 Task: Sort the products in the category "Gouda" by unit price (high first).
Action: Mouse moved to (955, 302)
Screenshot: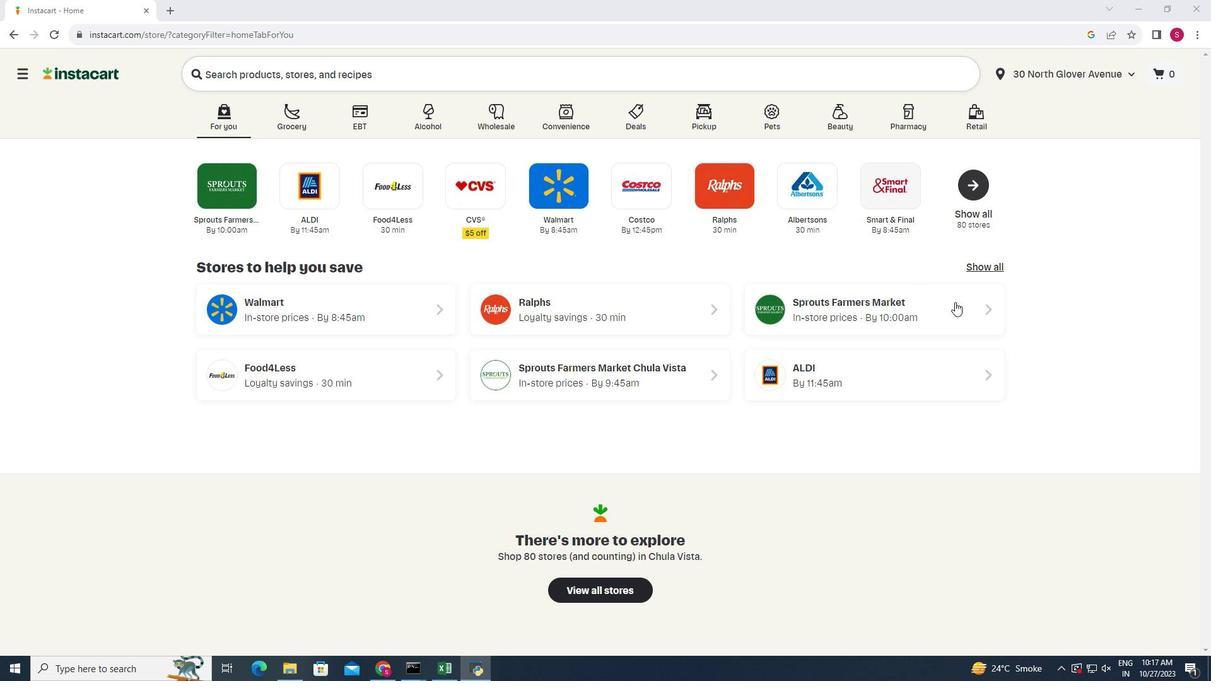 
Action: Mouse pressed left at (955, 302)
Screenshot: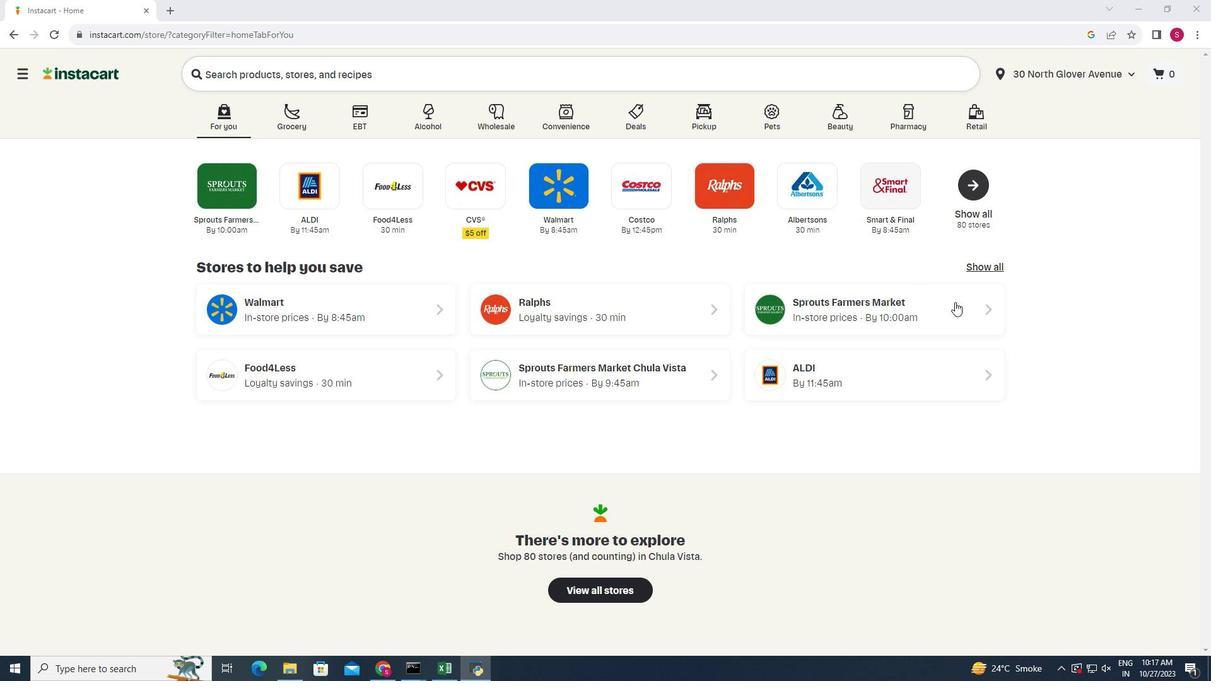 
Action: Mouse moved to (30, 598)
Screenshot: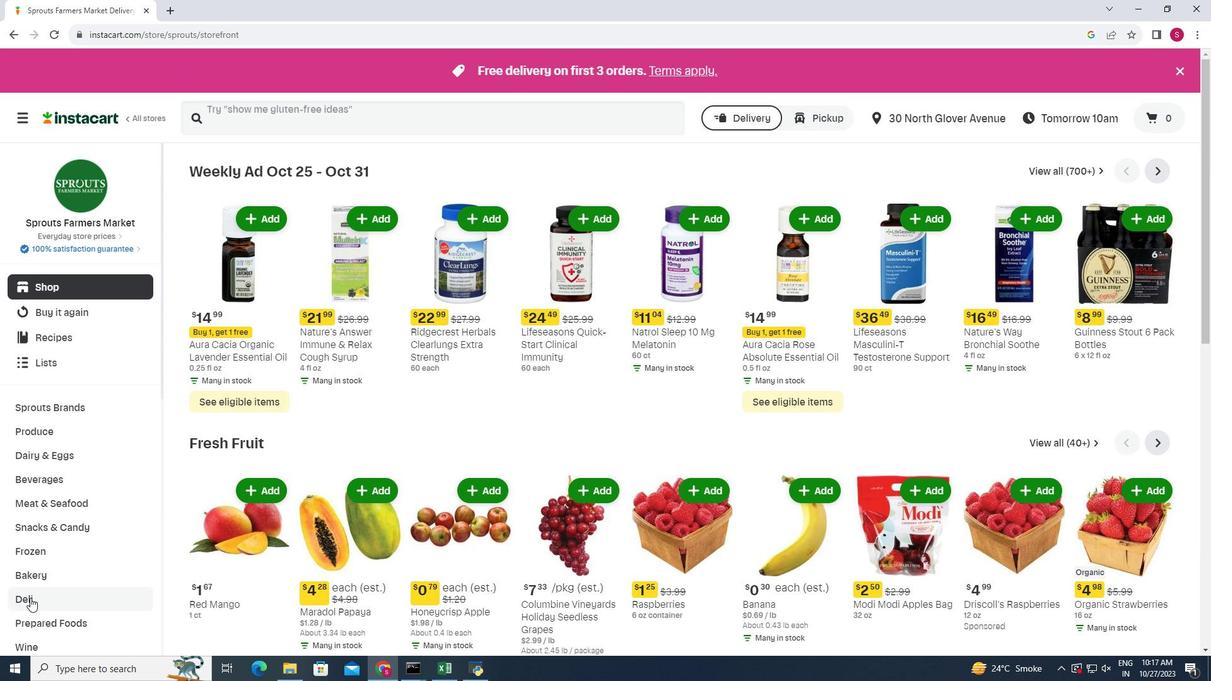 
Action: Mouse pressed left at (30, 598)
Screenshot: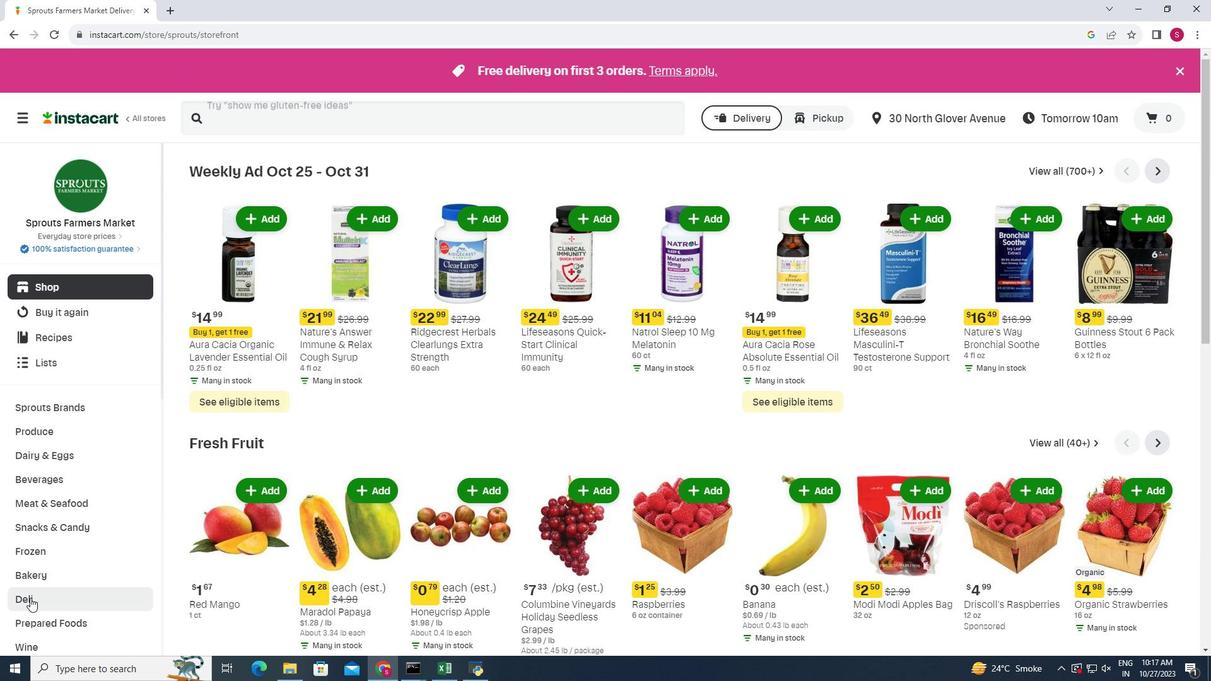 
Action: Mouse moved to (329, 200)
Screenshot: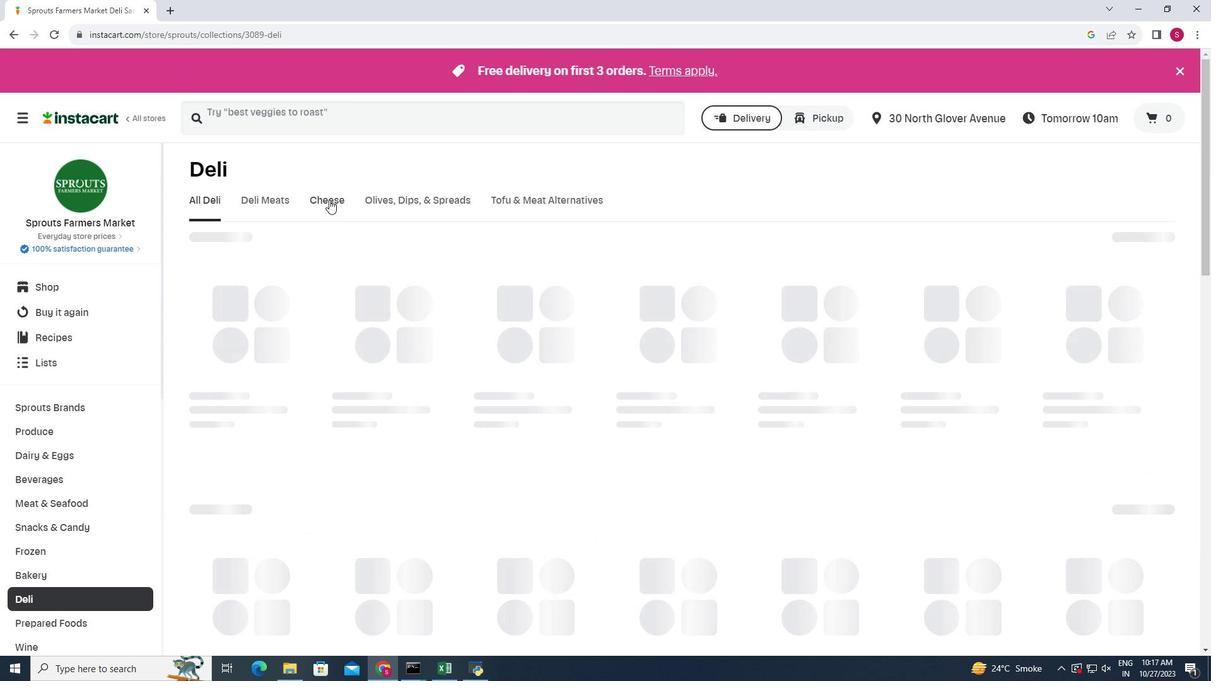 
Action: Mouse pressed left at (329, 200)
Screenshot: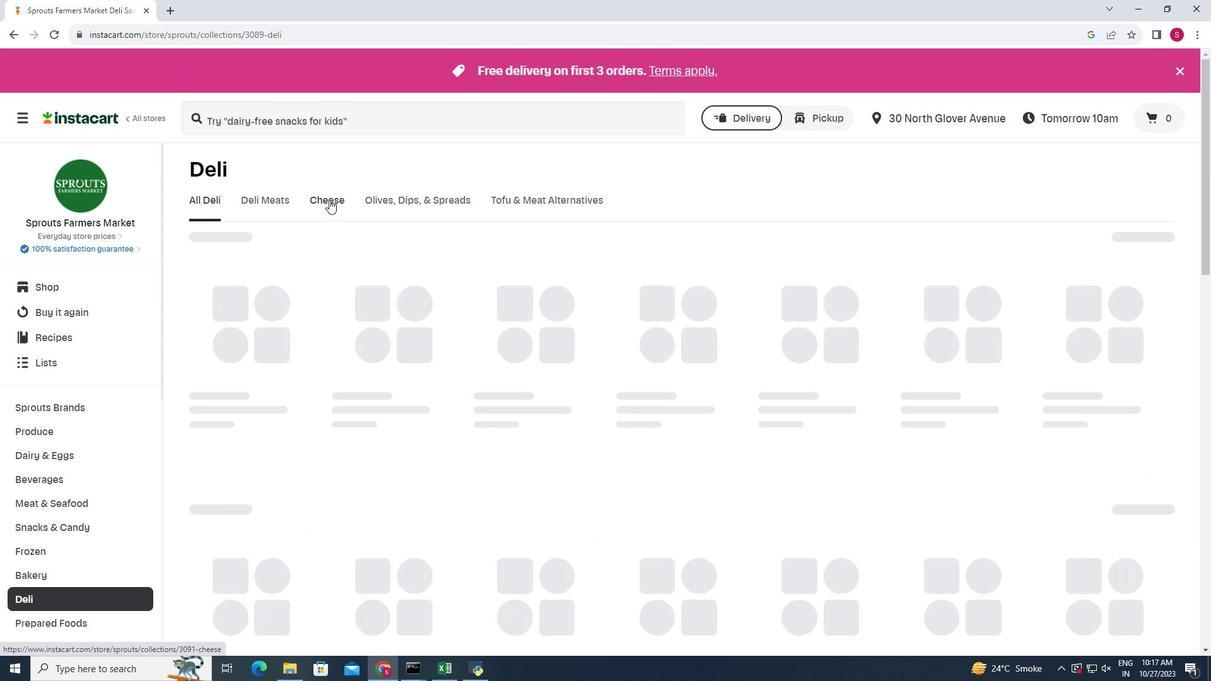 
Action: Mouse moved to (922, 250)
Screenshot: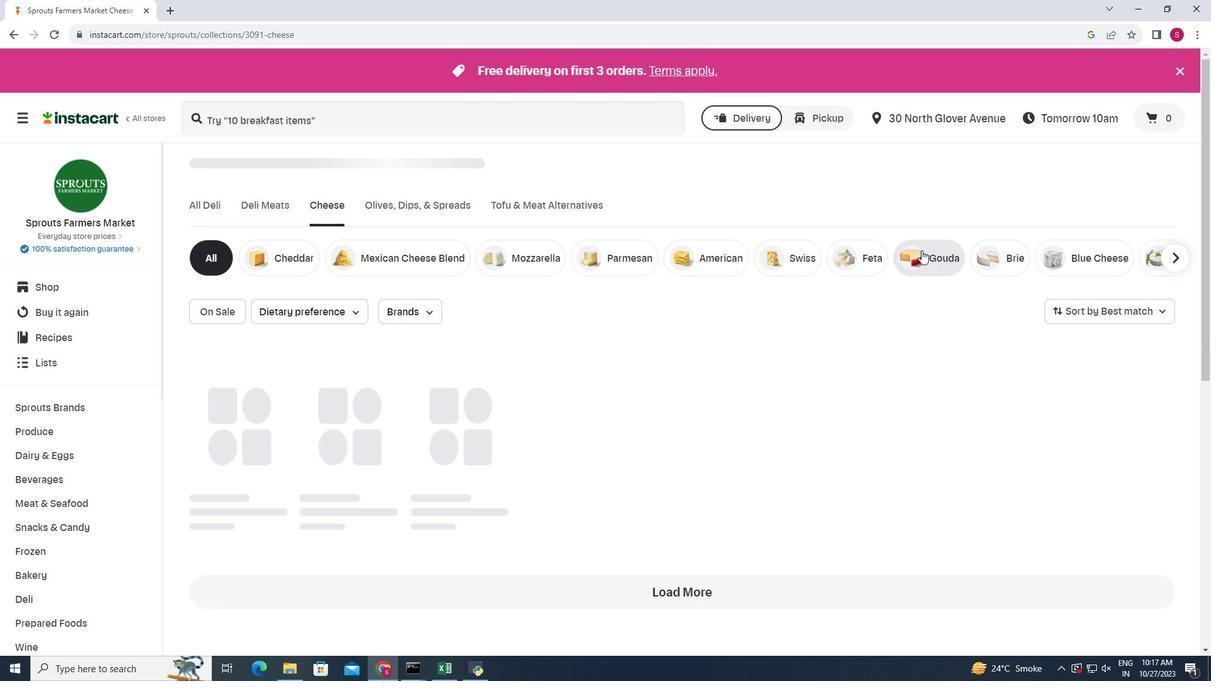 
Action: Mouse pressed left at (922, 250)
Screenshot: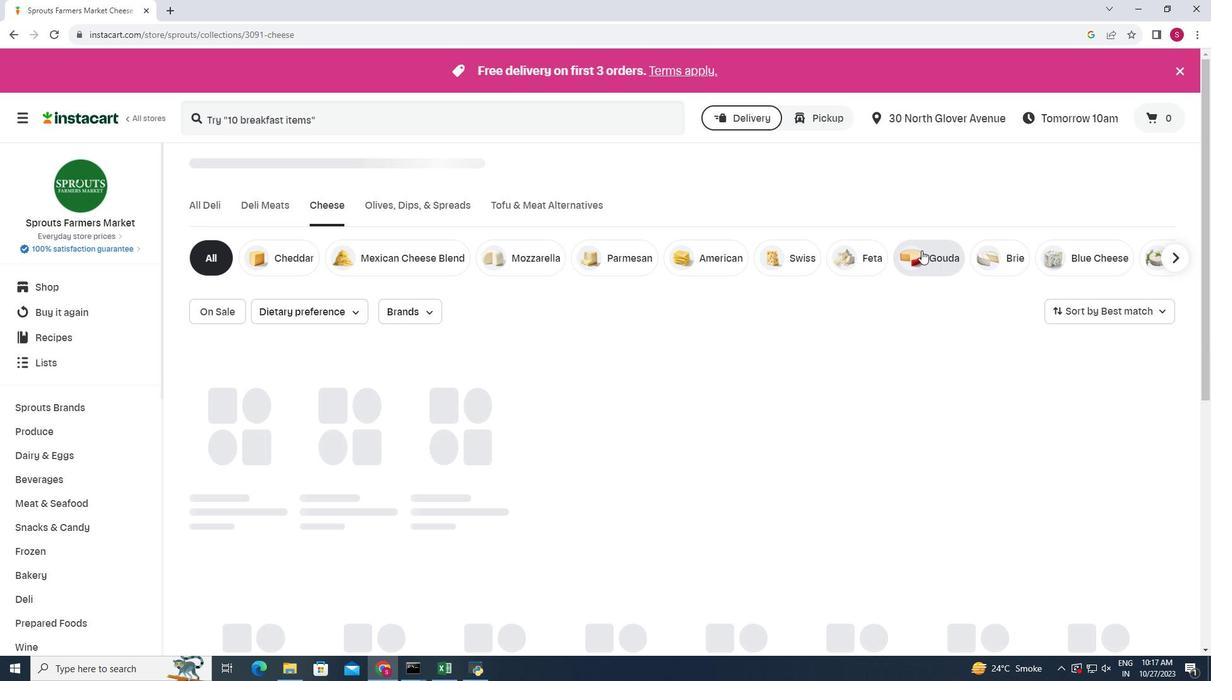 
Action: Mouse moved to (1173, 303)
Screenshot: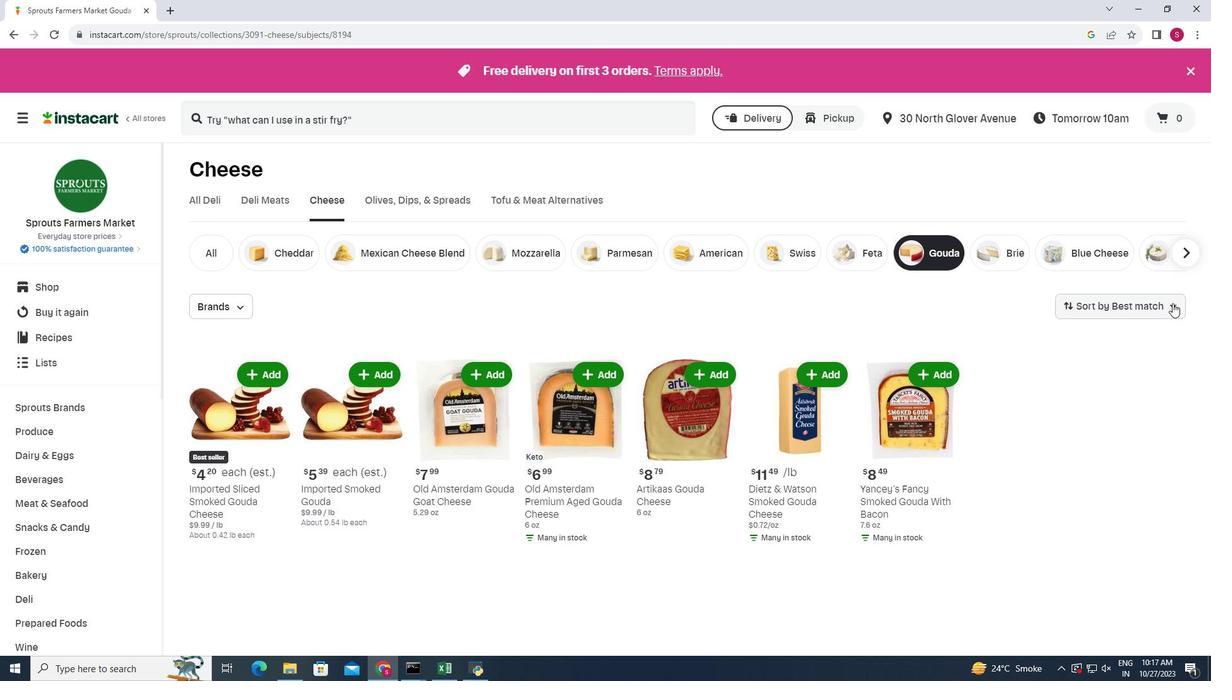 
Action: Mouse pressed left at (1173, 303)
Screenshot: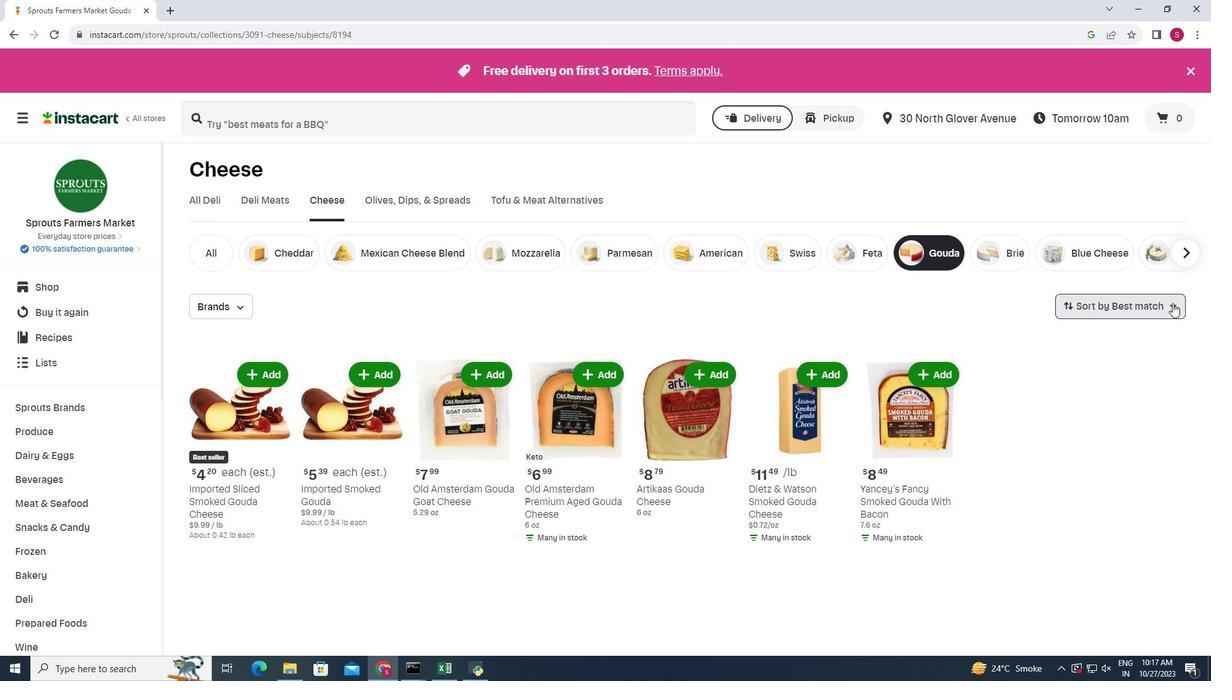 
Action: Mouse moved to (1149, 460)
Screenshot: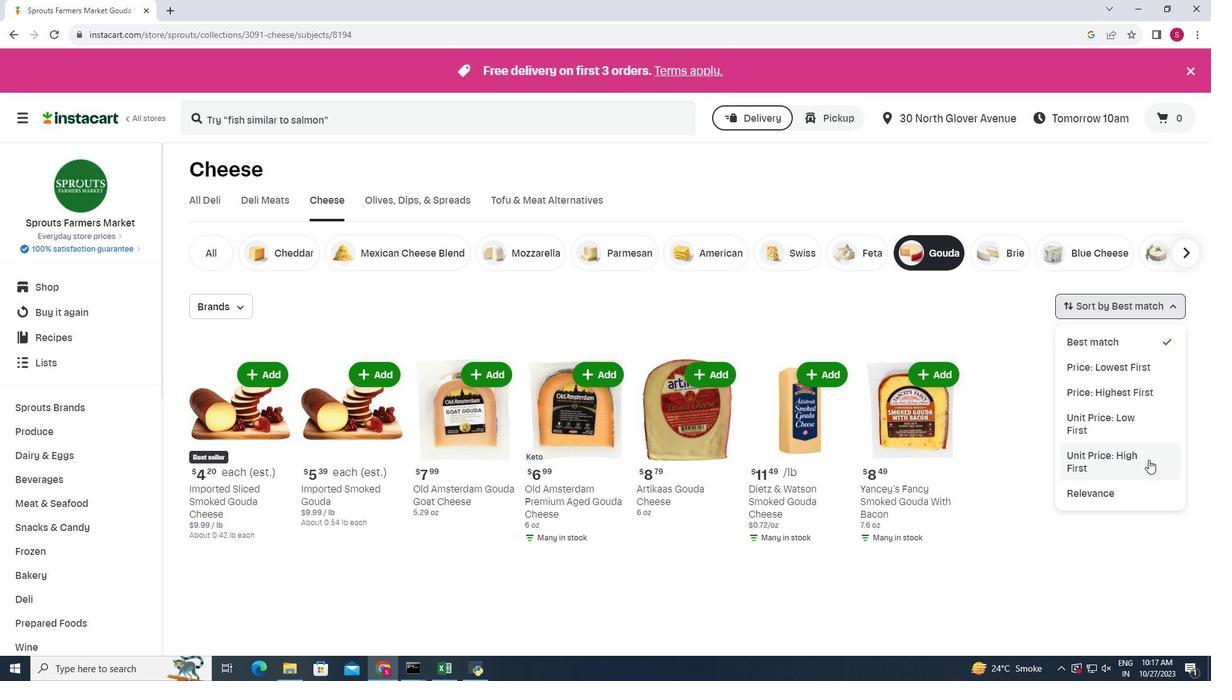 
Action: Mouse pressed left at (1149, 460)
Screenshot: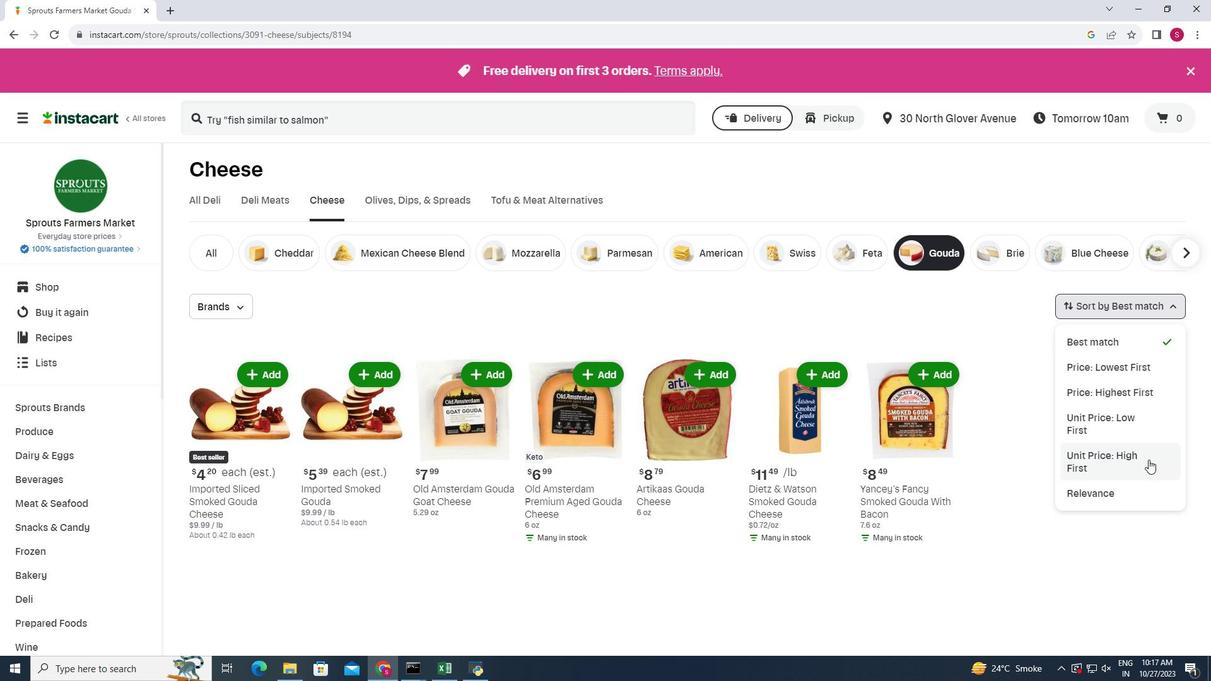 
Action: Mouse moved to (980, 441)
Screenshot: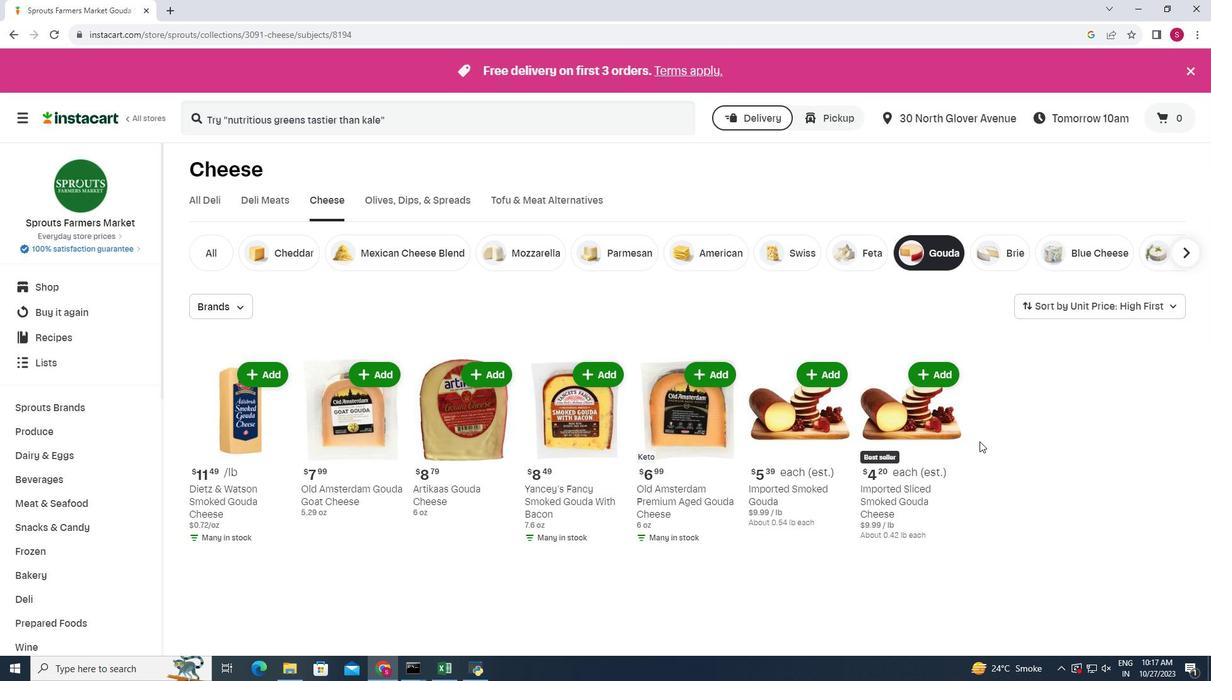 
